 Task: Change the default meeting duration in Outlook to 30 minutes.
Action: Mouse moved to (40, 23)
Screenshot: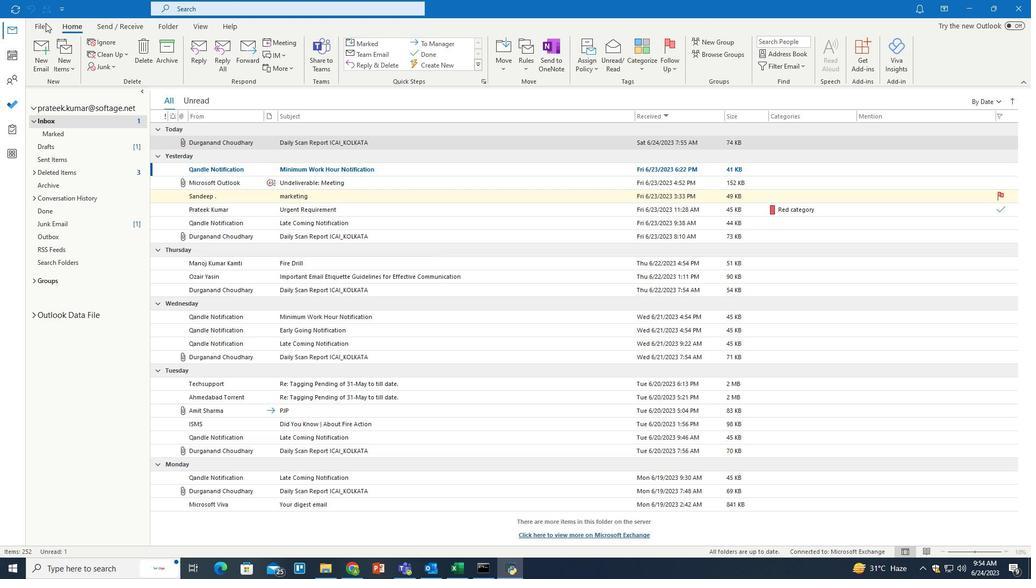 
Action: Mouse pressed left at (40, 23)
Screenshot: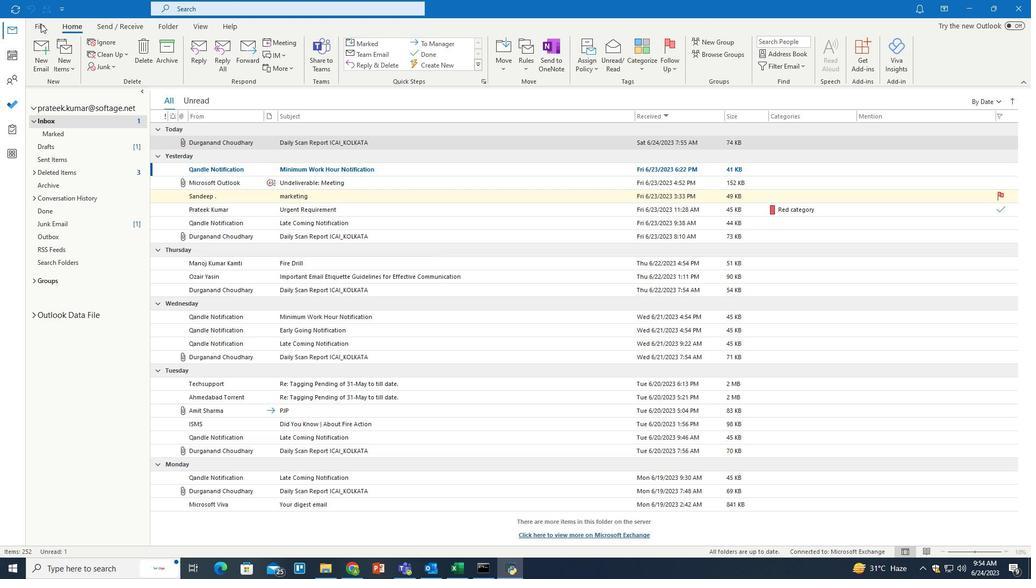 
Action: Mouse pressed left at (40, 23)
Screenshot: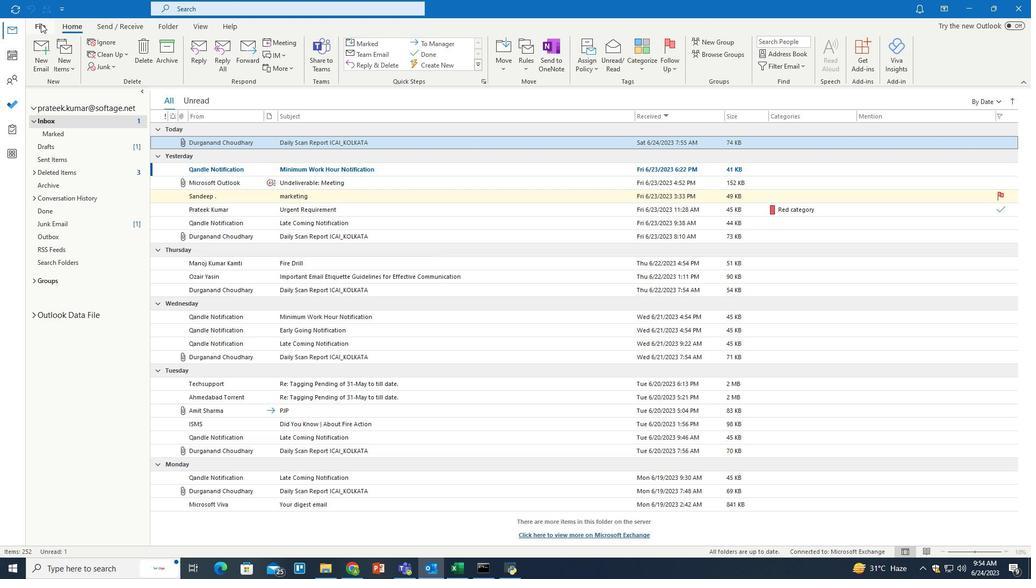 
Action: Mouse moved to (29, 517)
Screenshot: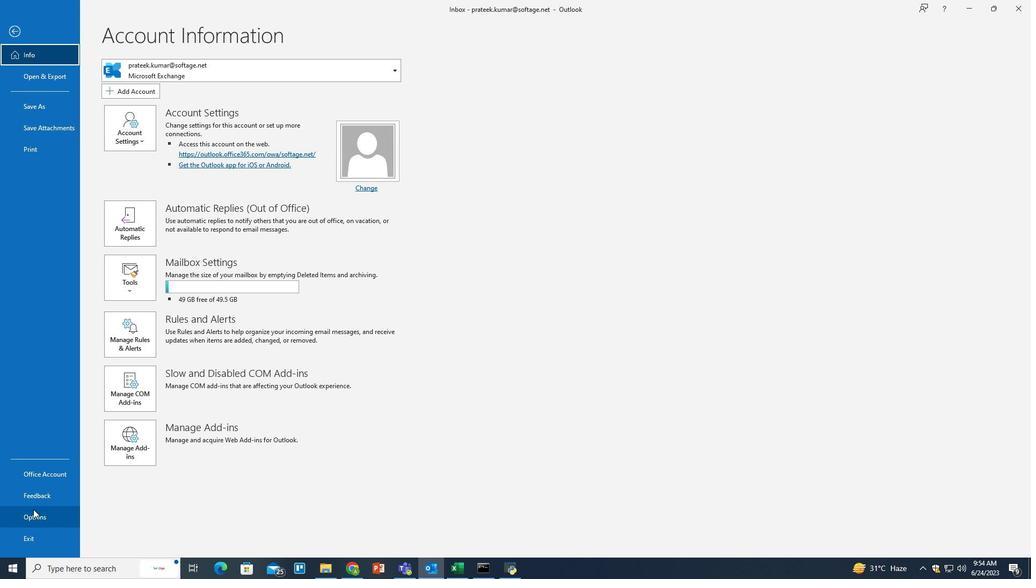 
Action: Mouse pressed left at (29, 517)
Screenshot: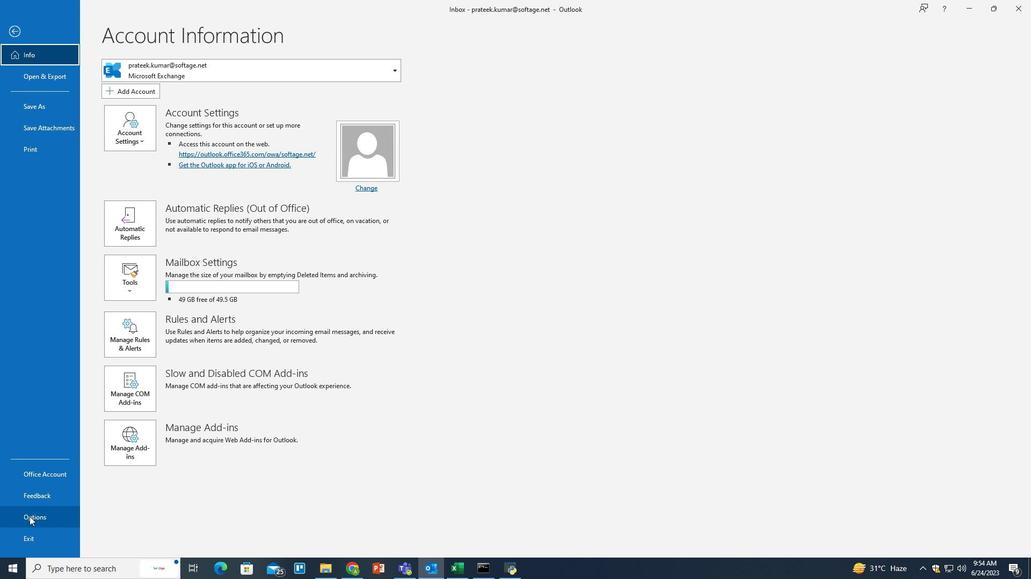 
Action: Mouse moved to (326, 154)
Screenshot: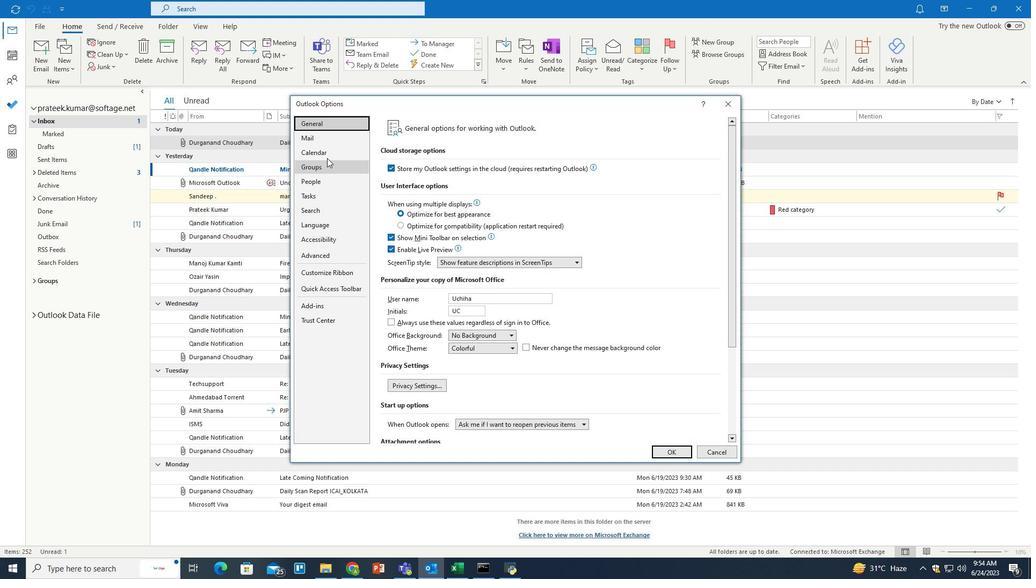 
Action: Mouse pressed left at (326, 154)
Screenshot: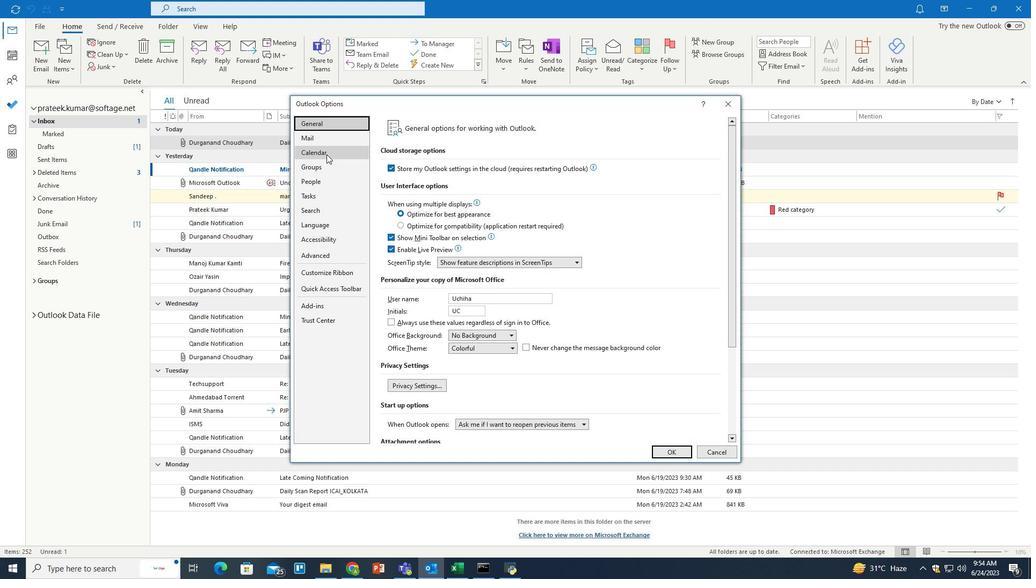 
Action: Mouse moved to (580, 281)
Screenshot: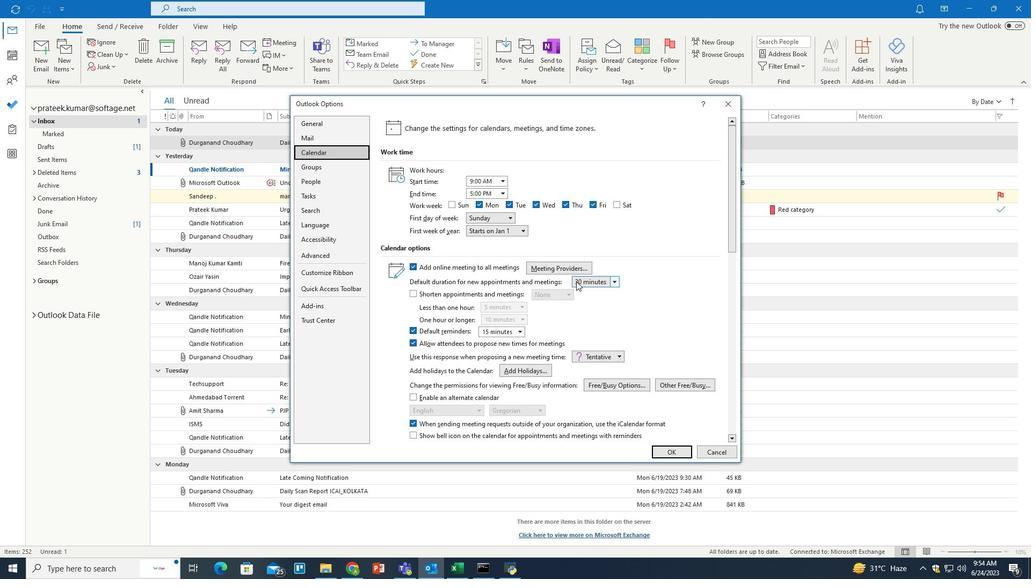 
Action: Mouse pressed left at (580, 281)
Screenshot: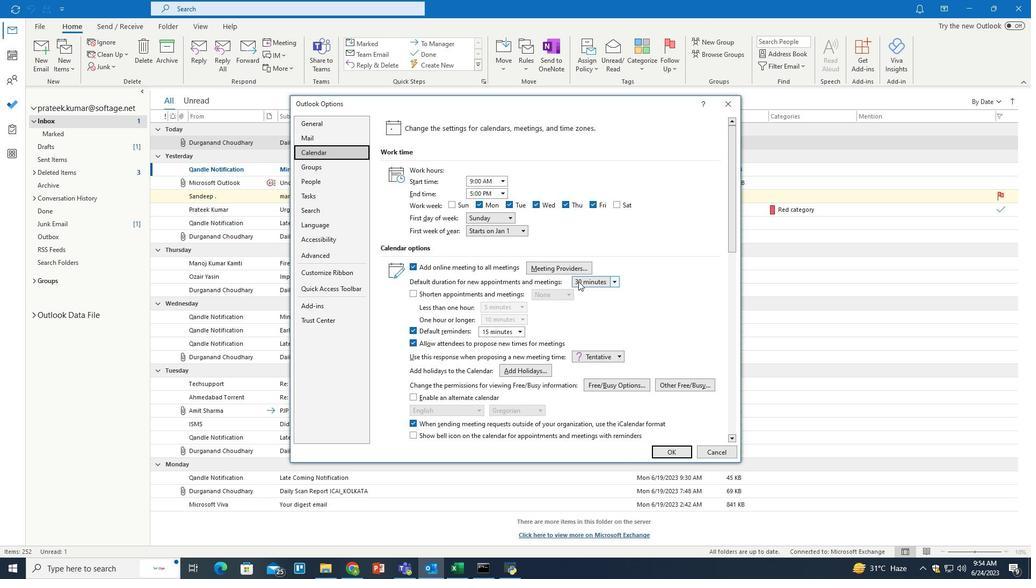 
Action: Mouse moved to (578, 303)
Screenshot: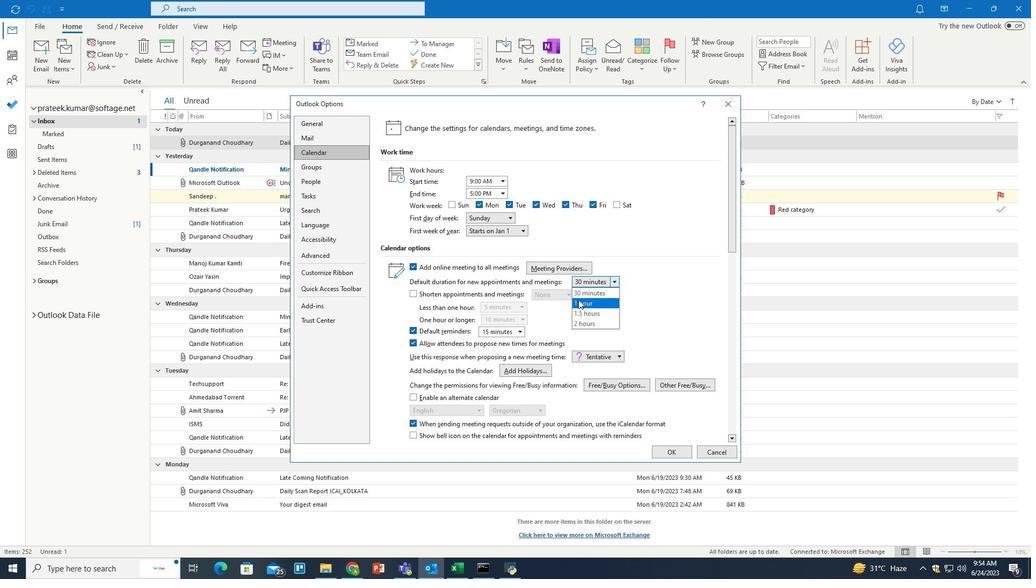 
Action: Mouse pressed left at (578, 303)
Screenshot: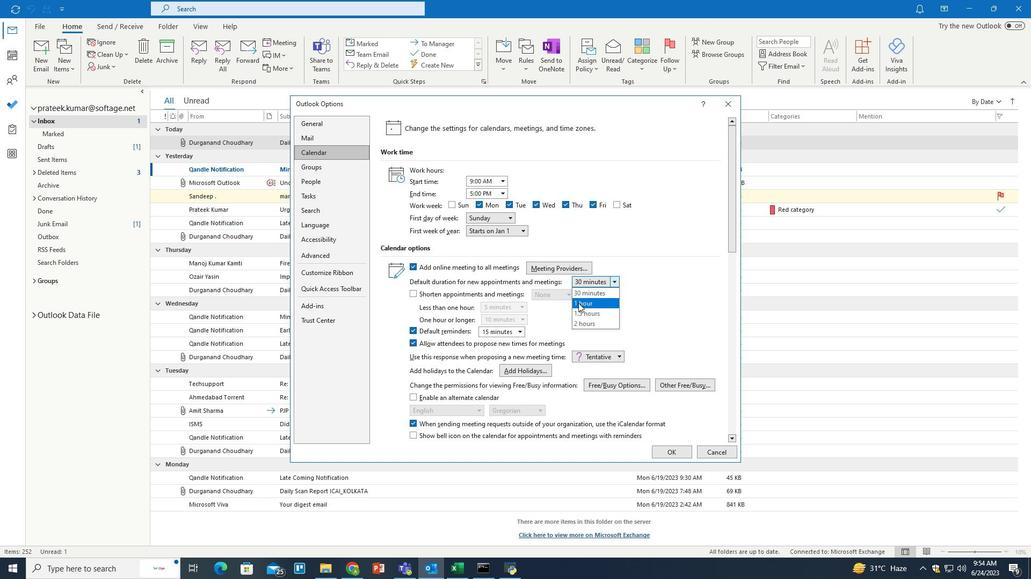 
